 Task: Add Thinkbaby Spf 50+ Sunscreen to the cart.
Action: Mouse moved to (263, 125)
Screenshot: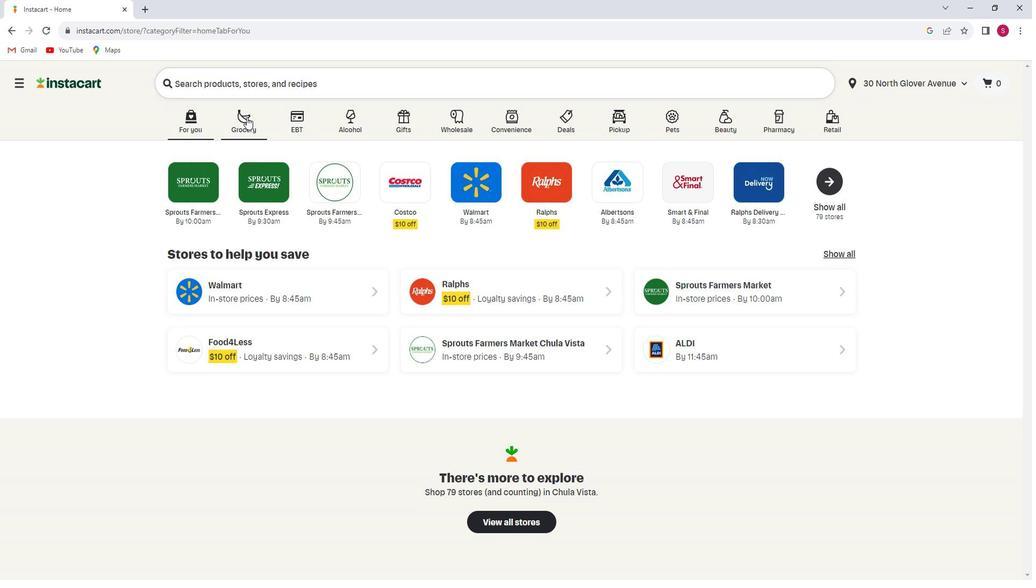
Action: Mouse pressed left at (263, 125)
Screenshot: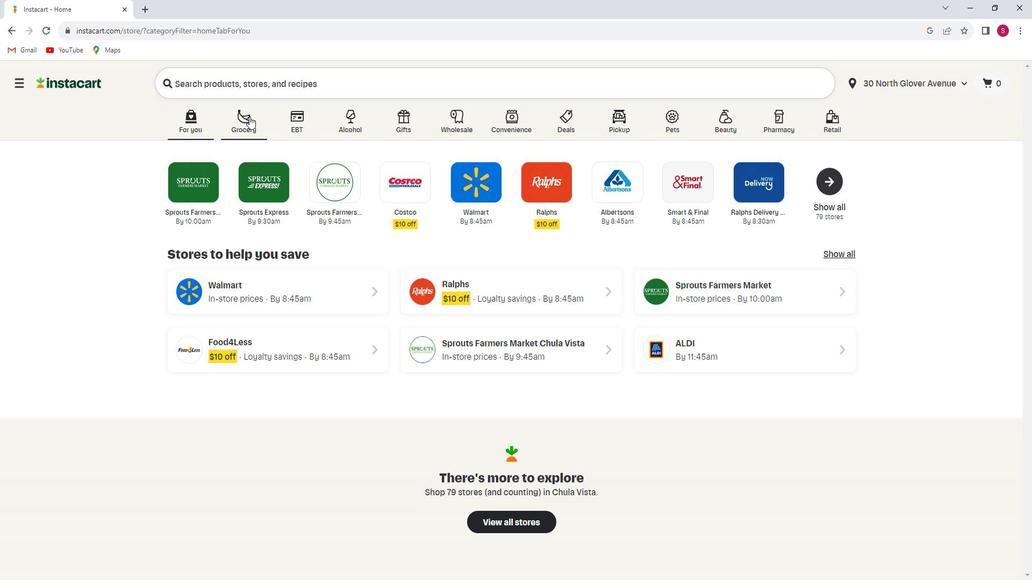 
Action: Mouse moved to (279, 325)
Screenshot: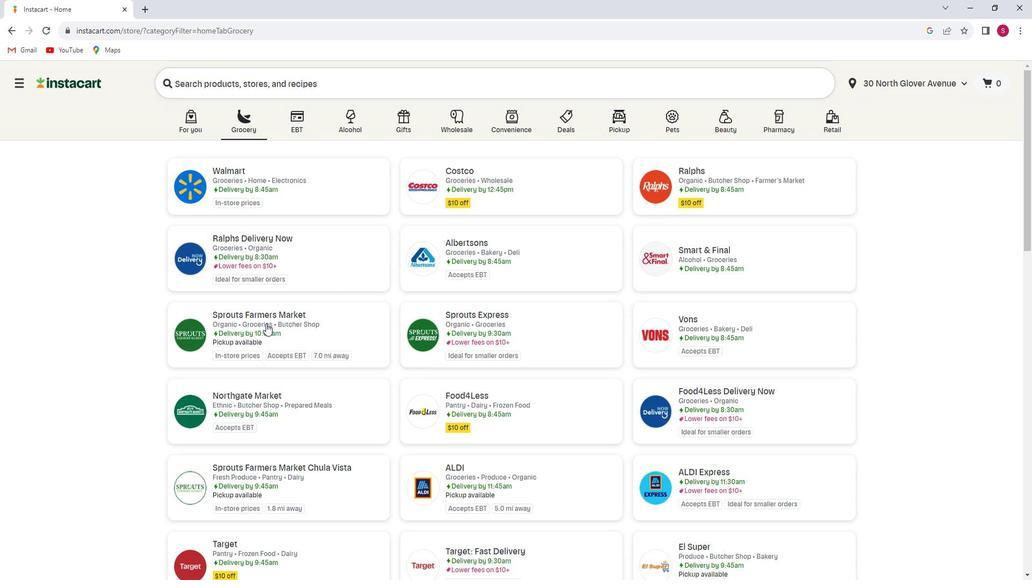 
Action: Mouse pressed left at (279, 325)
Screenshot: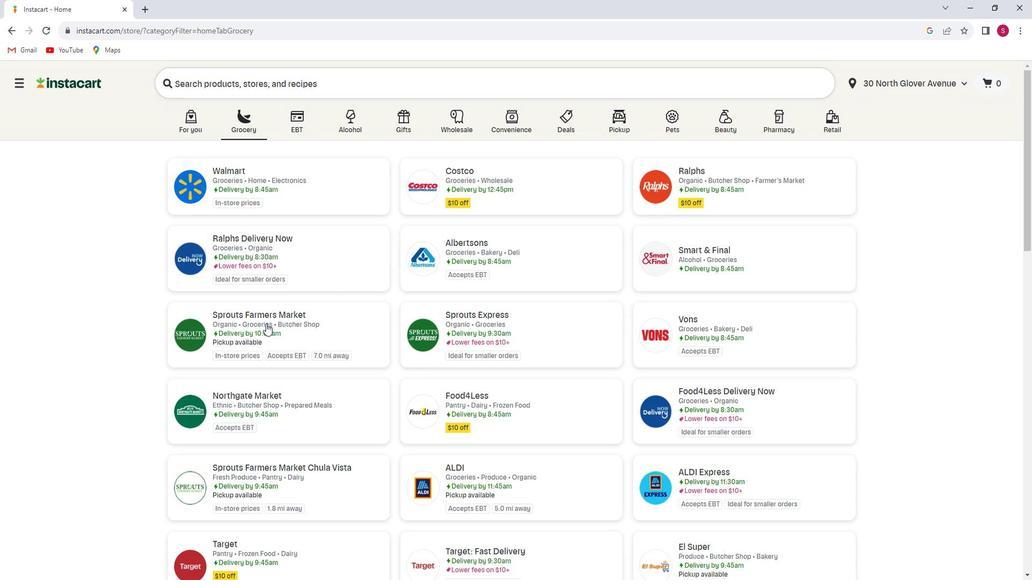 
Action: Mouse moved to (165, 356)
Screenshot: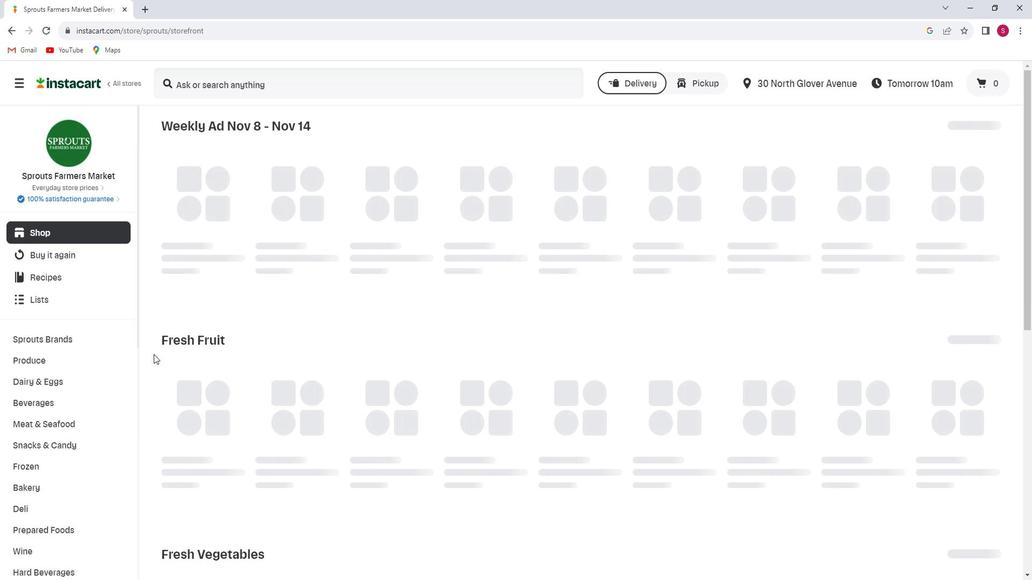 
Action: Mouse scrolled (165, 355) with delta (0, 0)
Screenshot: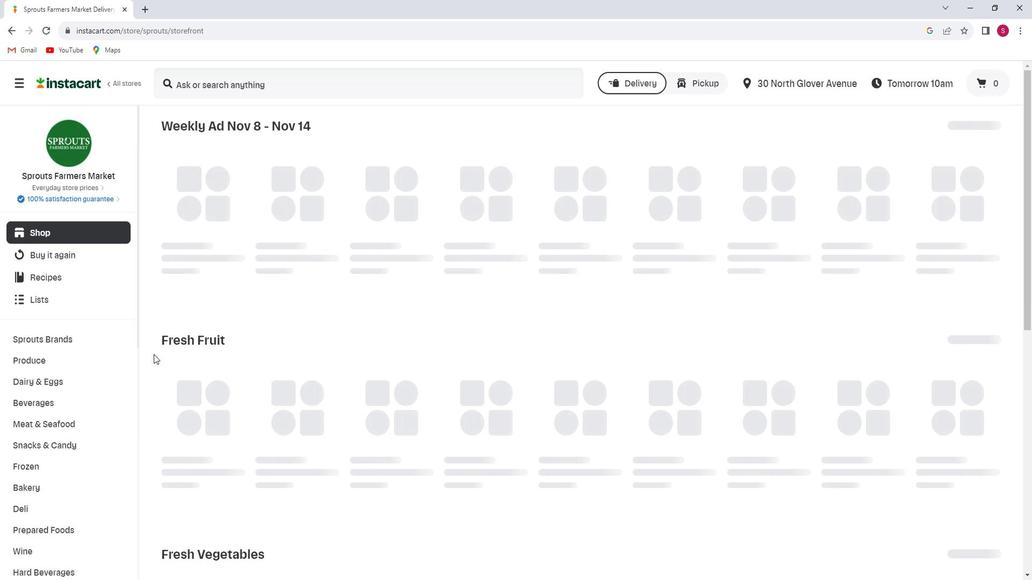 
Action: Mouse moved to (127, 361)
Screenshot: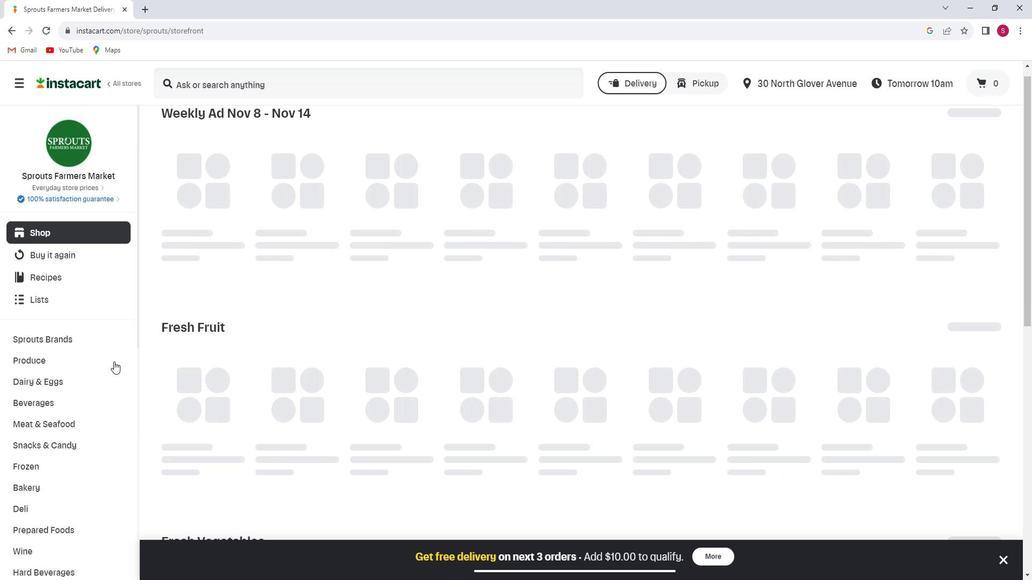 
Action: Mouse scrolled (127, 361) with delta (0, 0)
Screenshot: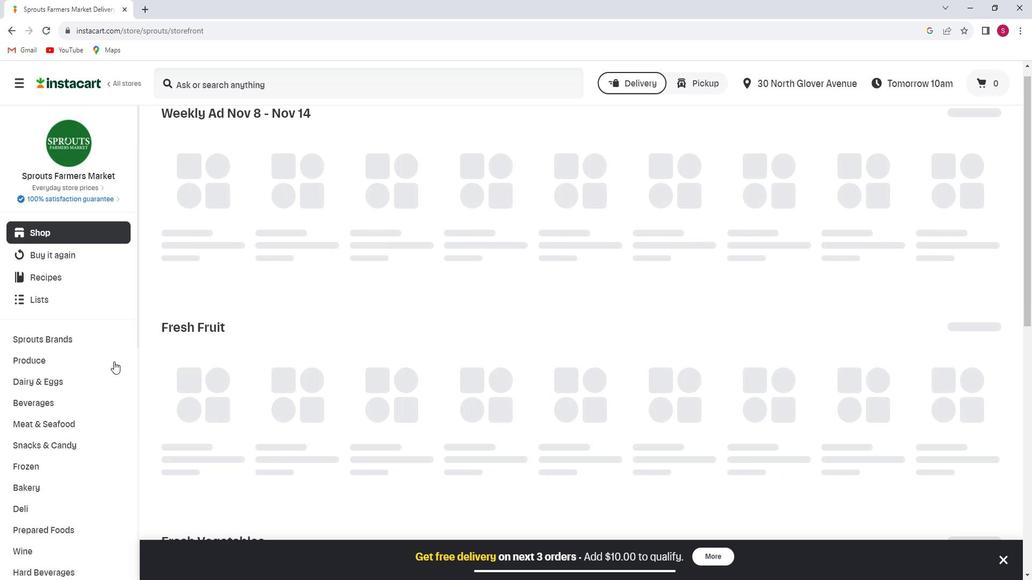
Action: Mouse scrolled (127, 361) with delta (0, 0)
Screenshot: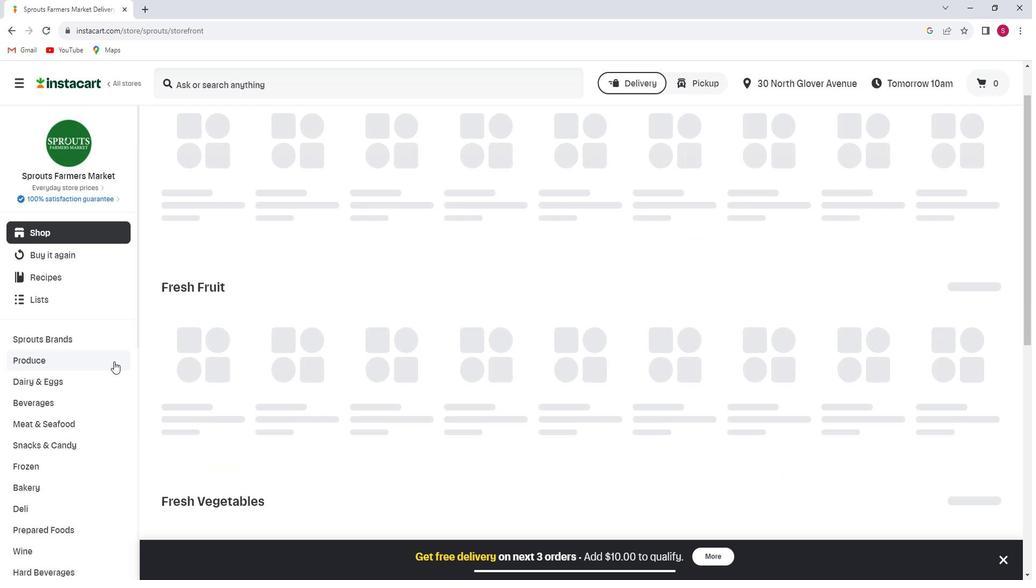 
Action: Mouse scrolled (127, 361) with delta (0, 0)
Screenshot: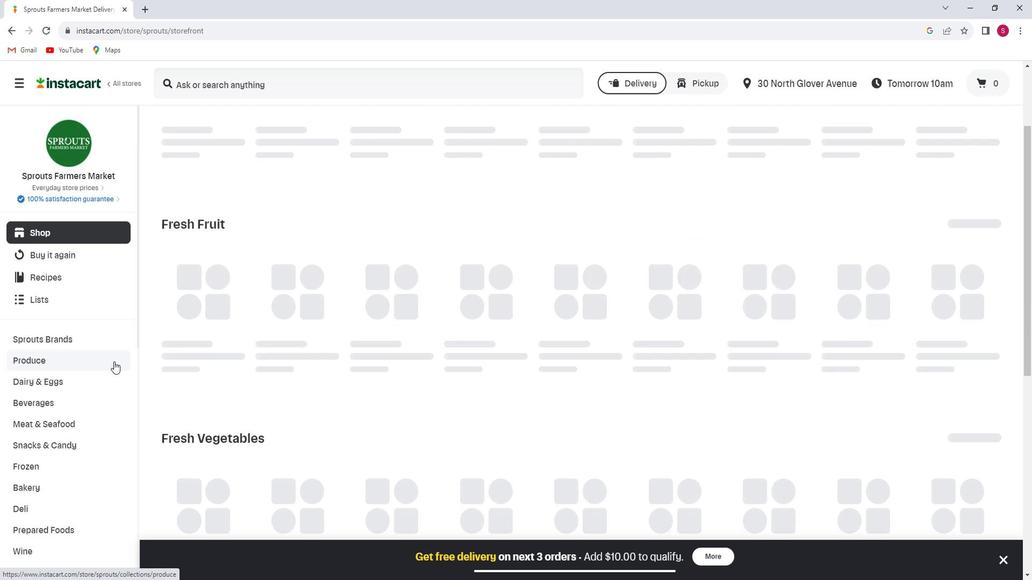 
Action: Mouse scrolled (127, 361) with delta (0, 0)
Screenshot: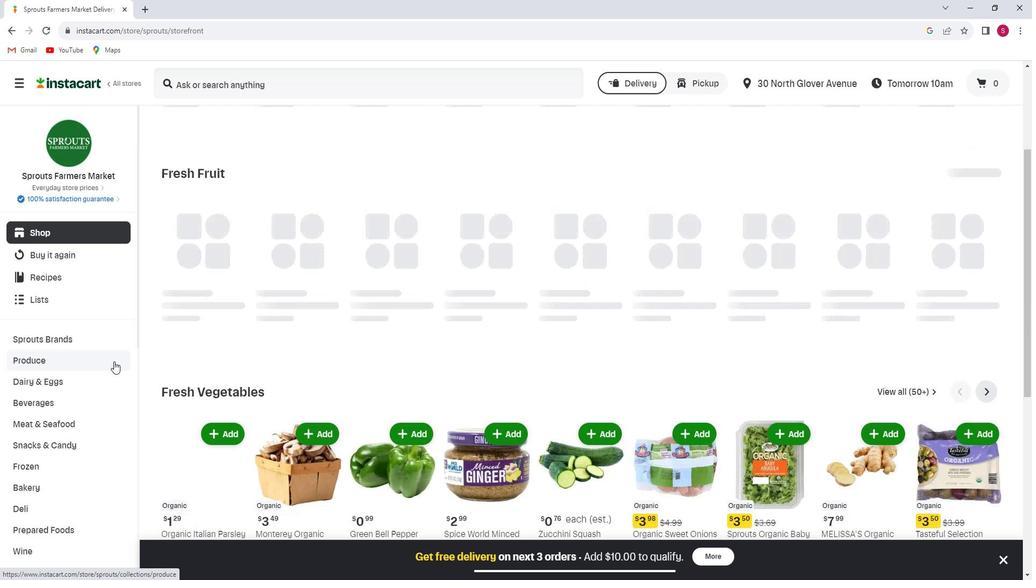 
Action: Mouse moved to (126, 361)
Screenshot: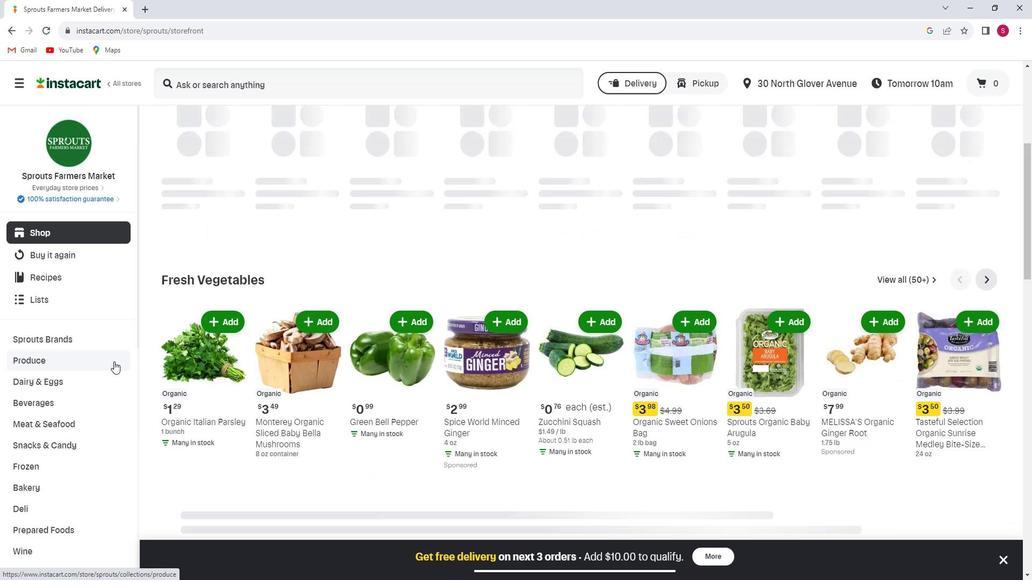 
Action: Mouse scrolled (126, 361) with delta (0, 0)
Screenshot: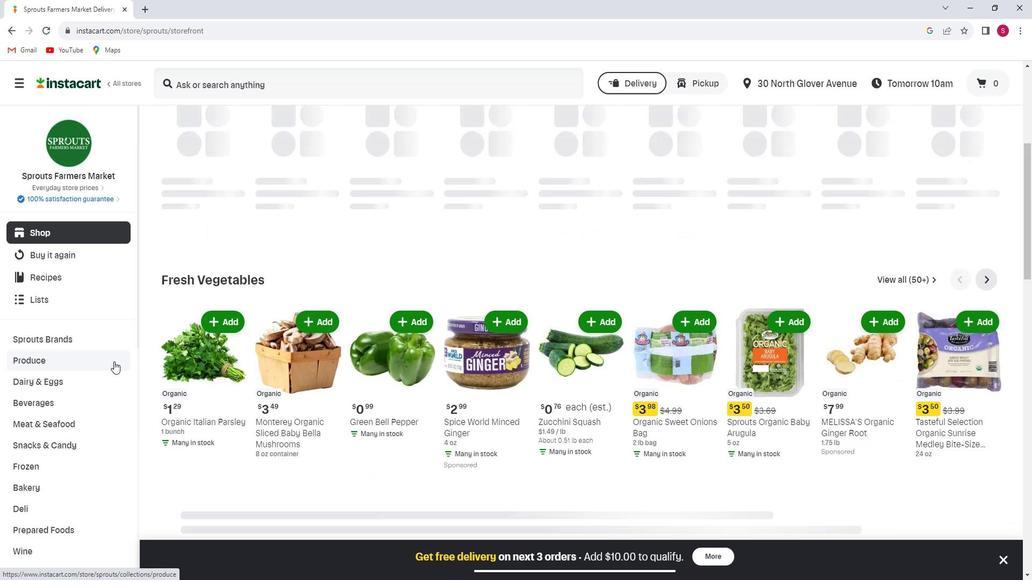 
Action: Mouse moved to (122, 367)
Screenshot: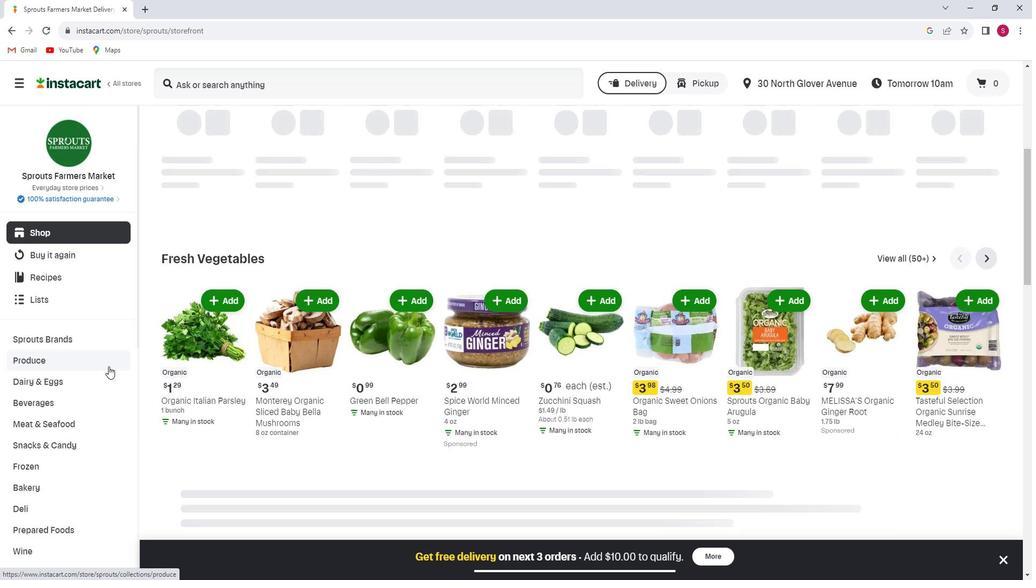 
Action: Mouse scrolled (122, 366) with delta (0, 0)
Screenshot: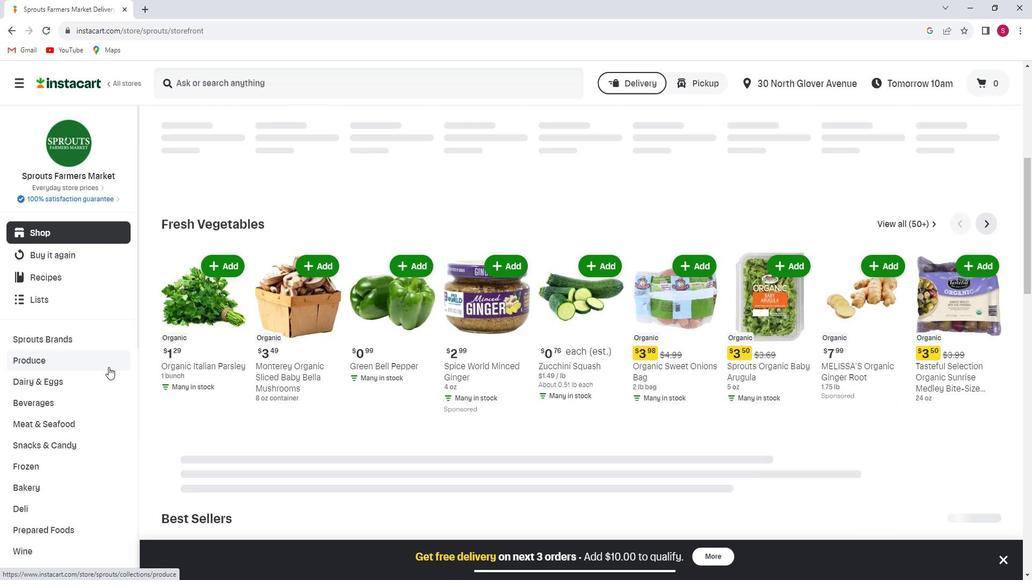 
Action: Mouse scrolled (122, 366) with delta (0, 0)
Screenshot: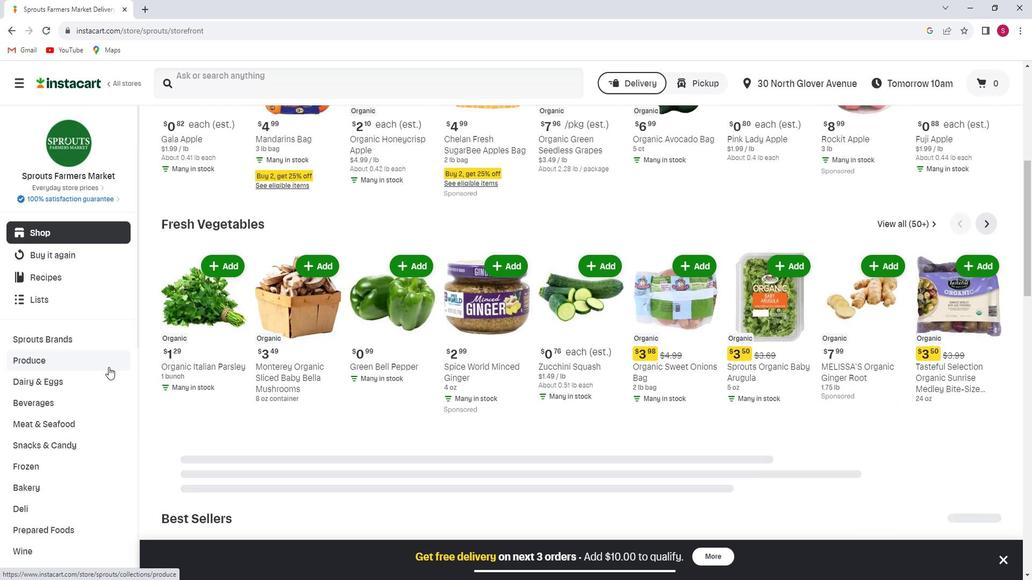 
Action: Mouse scrolled (122, 366) with delta (0, 0)
Screenshot: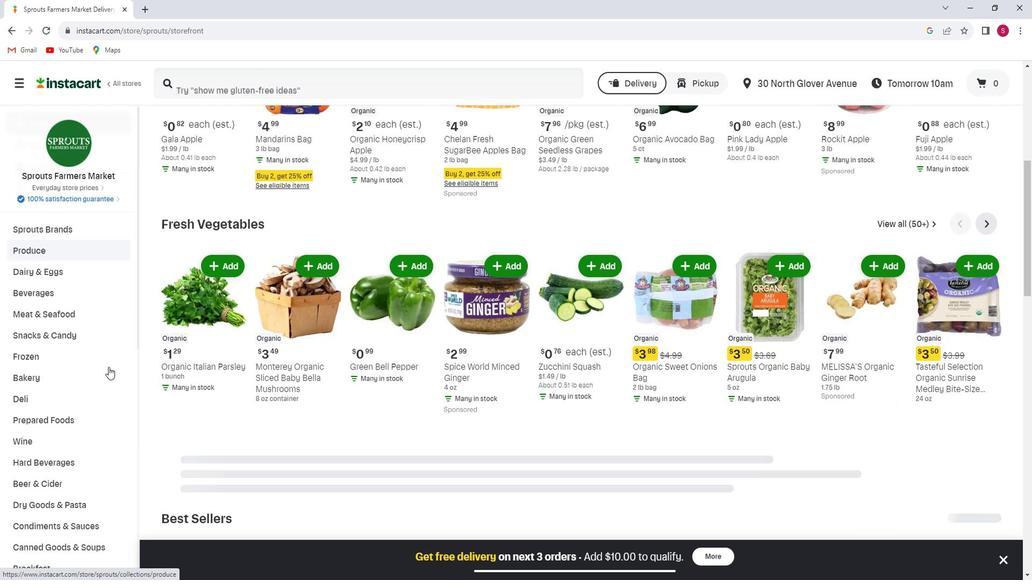 
Action: Mouse scrolled (122, 366) with delta (0, 0)
Screenshot: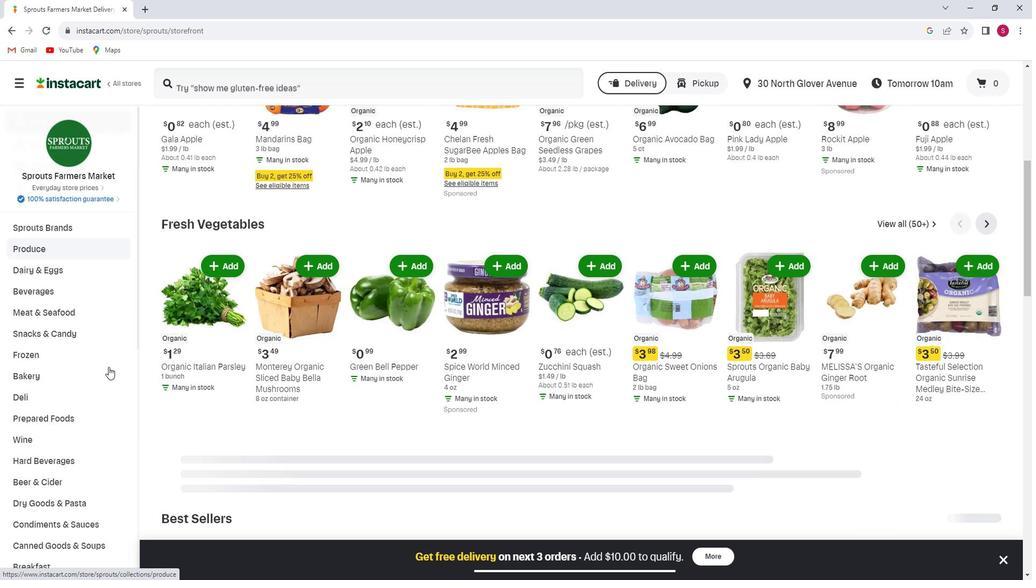 
Action: Mouse scrolled (122, 366) with delta (0, 0)
Screenshot: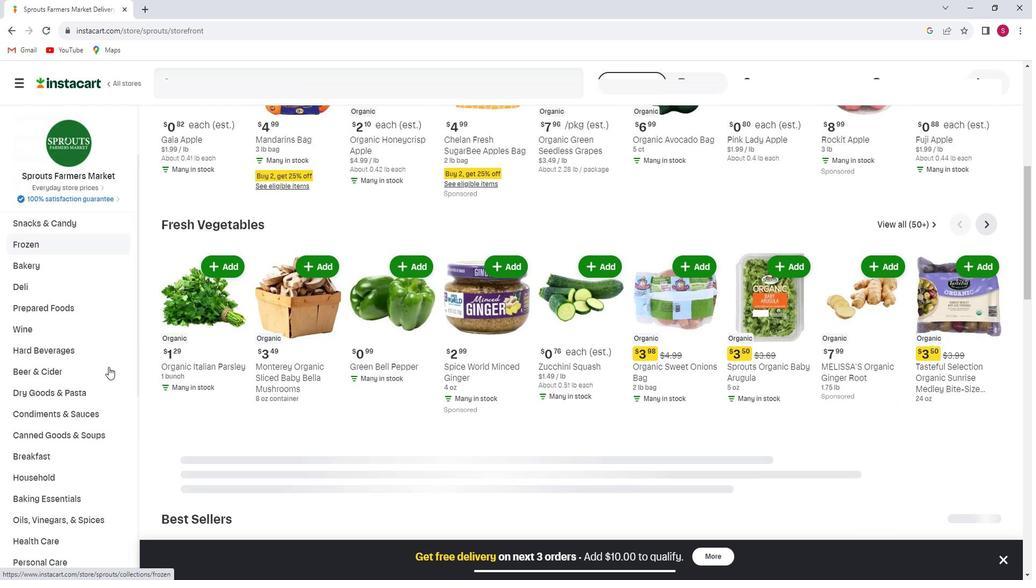
Action: Mouse scrolled (122, 366) with delta (0, 0)
Screenshot: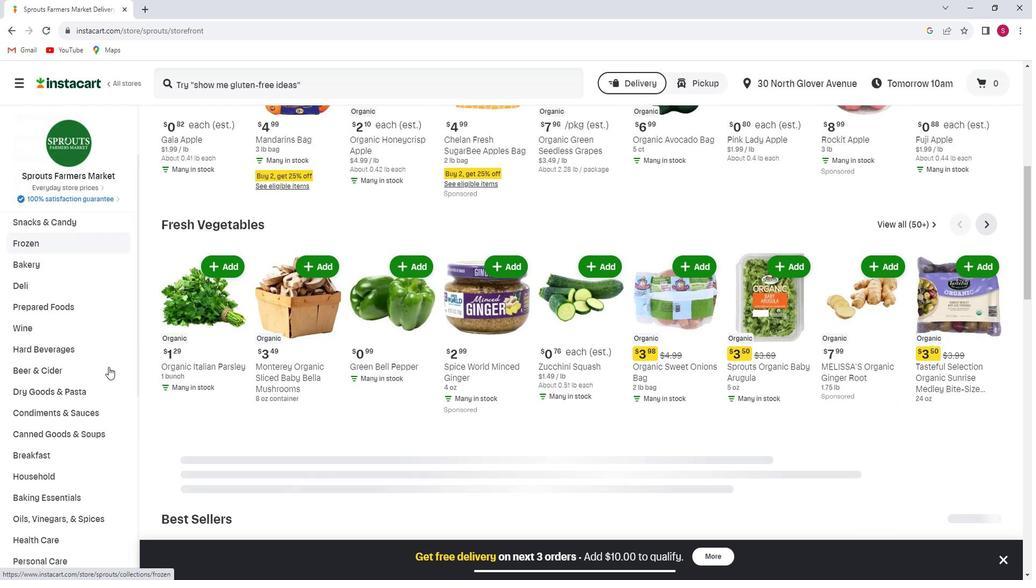 
Action: Mouse moved to (122, 366)
Screenshot: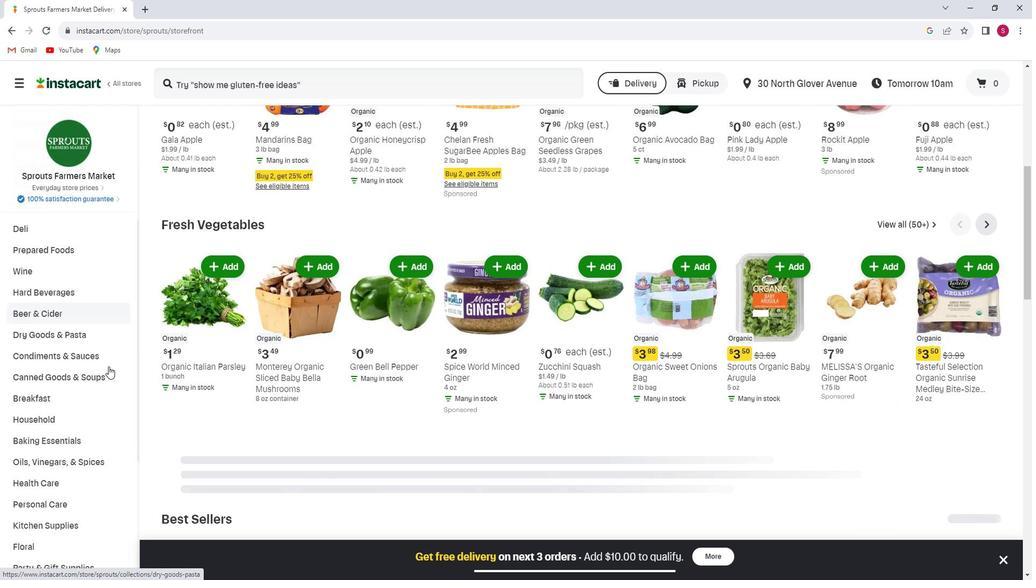 
Action: Mouse scrolled (122, 366) with delta (0, 0)
Screenshot: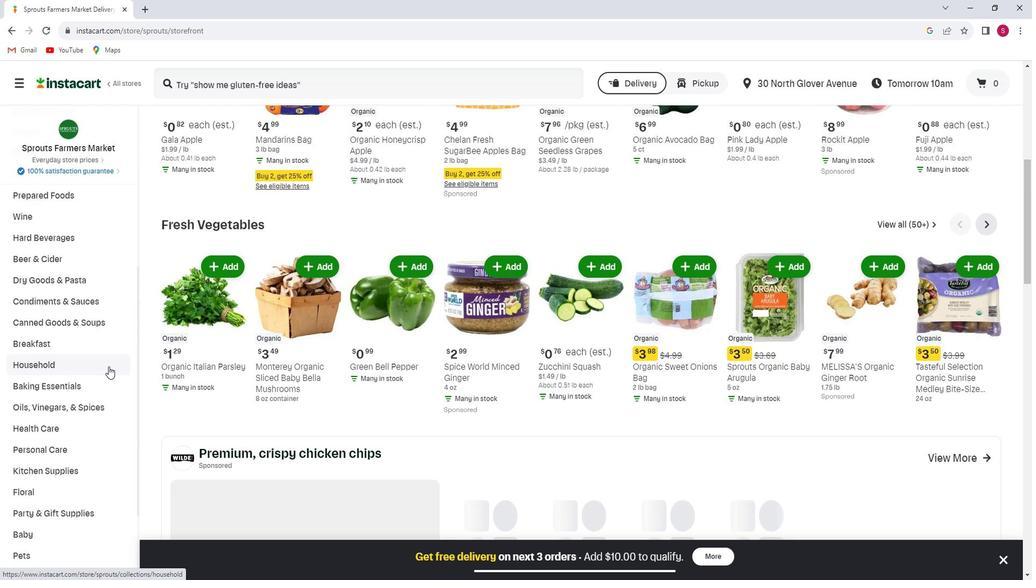 
Action: Mouse scrolled (122, 366) with delta (0, 0)
Screenshot: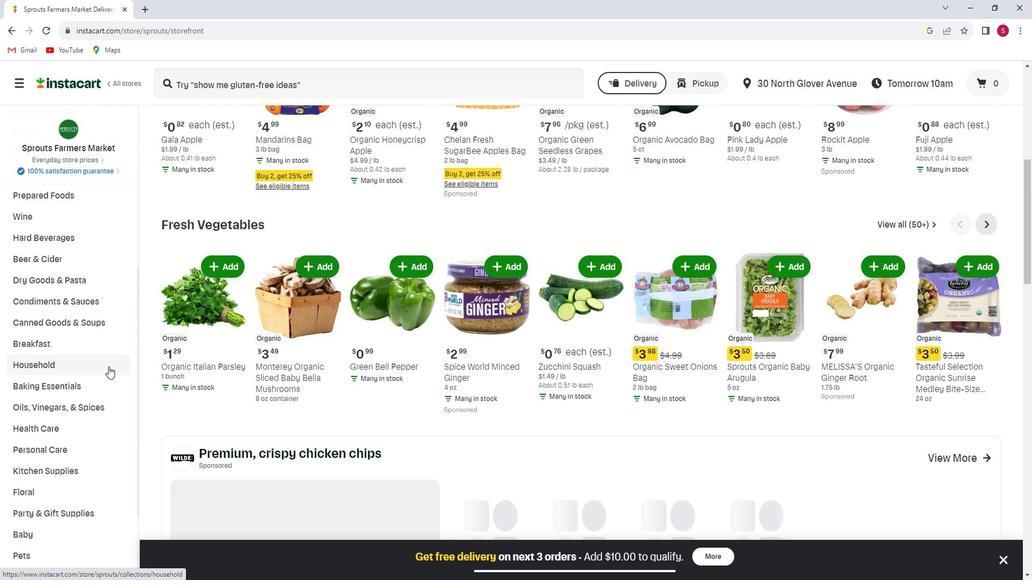 
Action: Mouse moved to (118, 339)
Screenshot: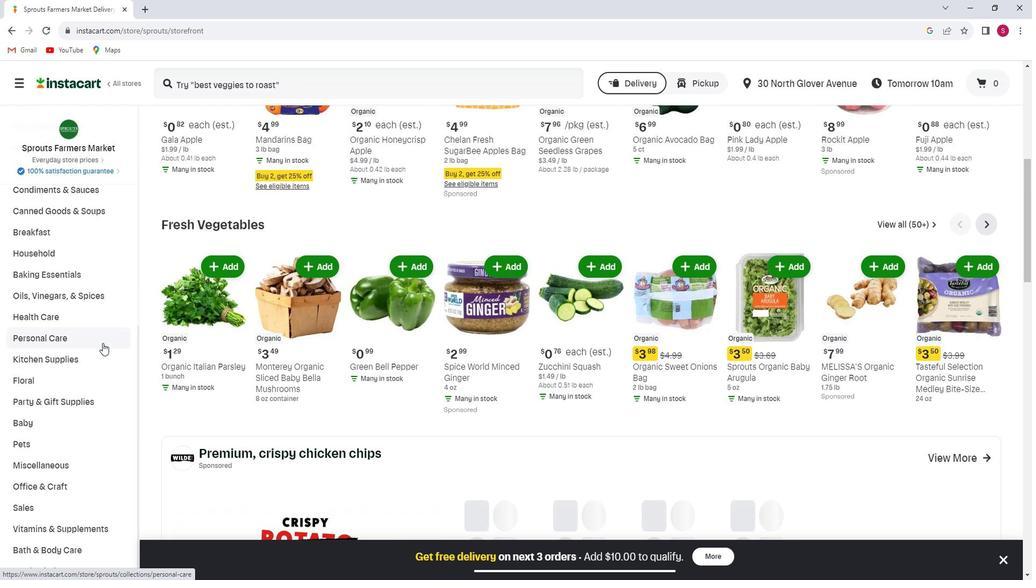 
Action: Mouse pressed left at (118, 339)
Screenshot: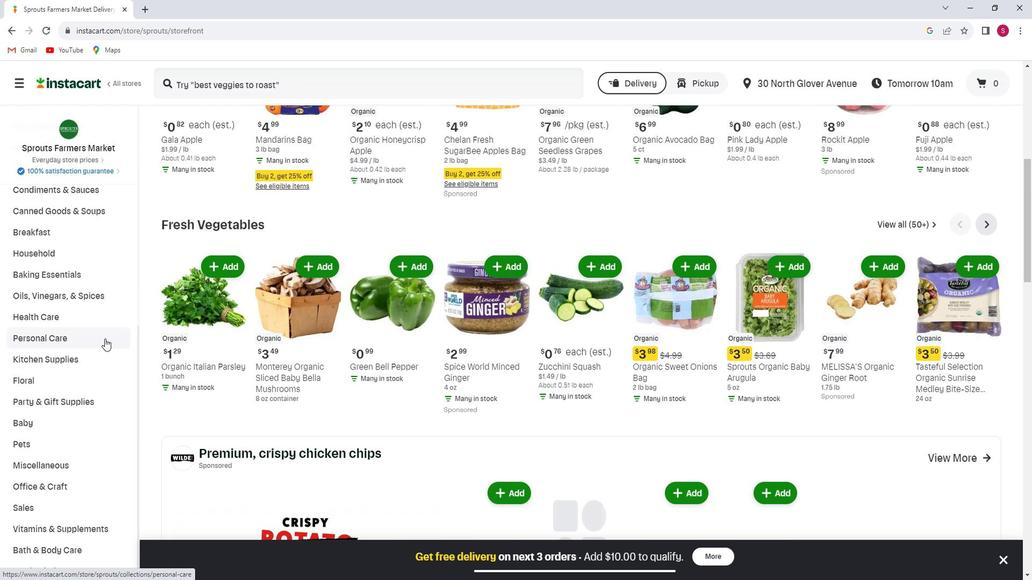 
Action: Mouse moved to (812, 160)
Screenshot: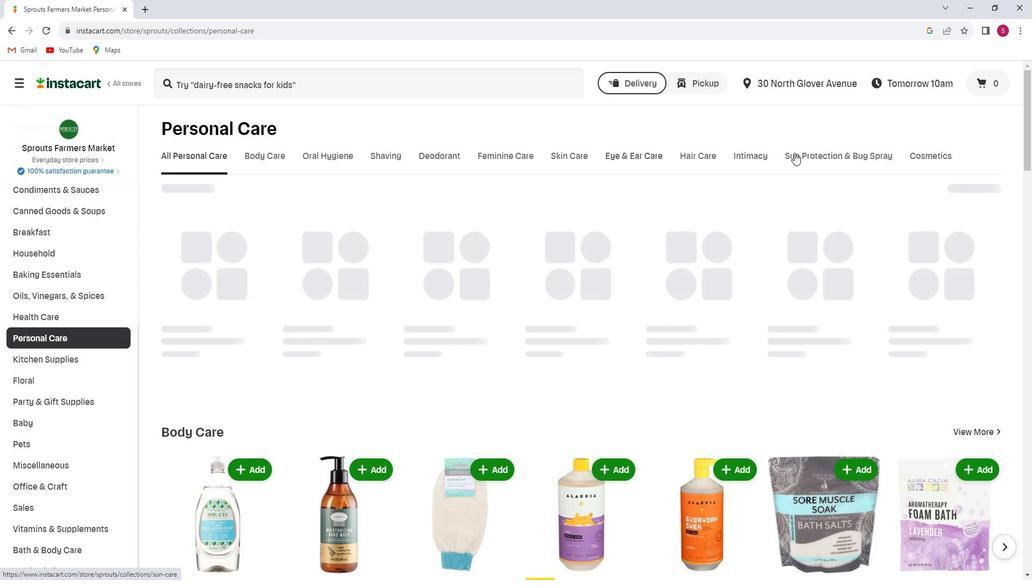 
Action: Mouse pressed left at (812, 160)
Screenshot: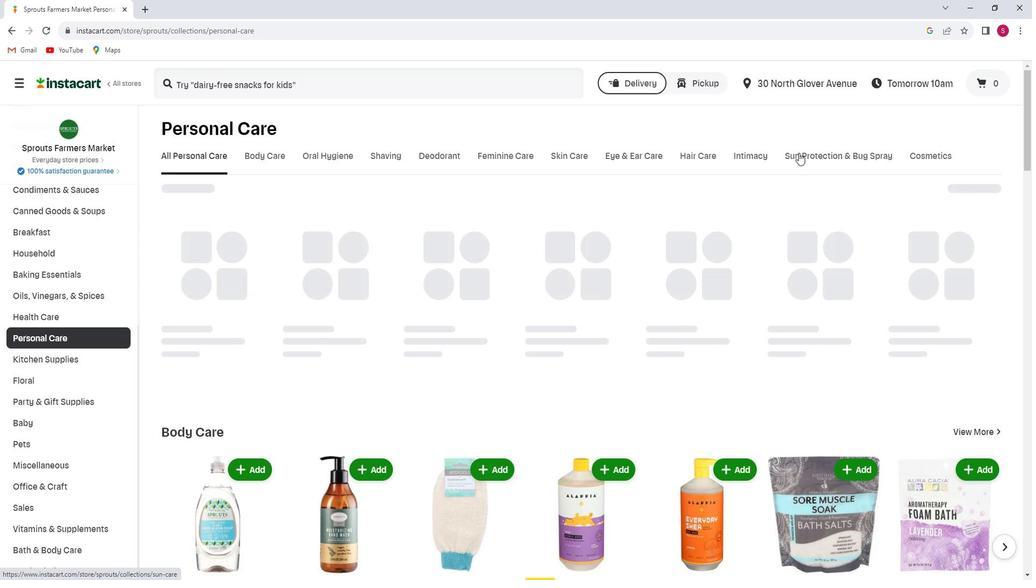 
Action: Mouse moved to (279, 94)
Screenshot: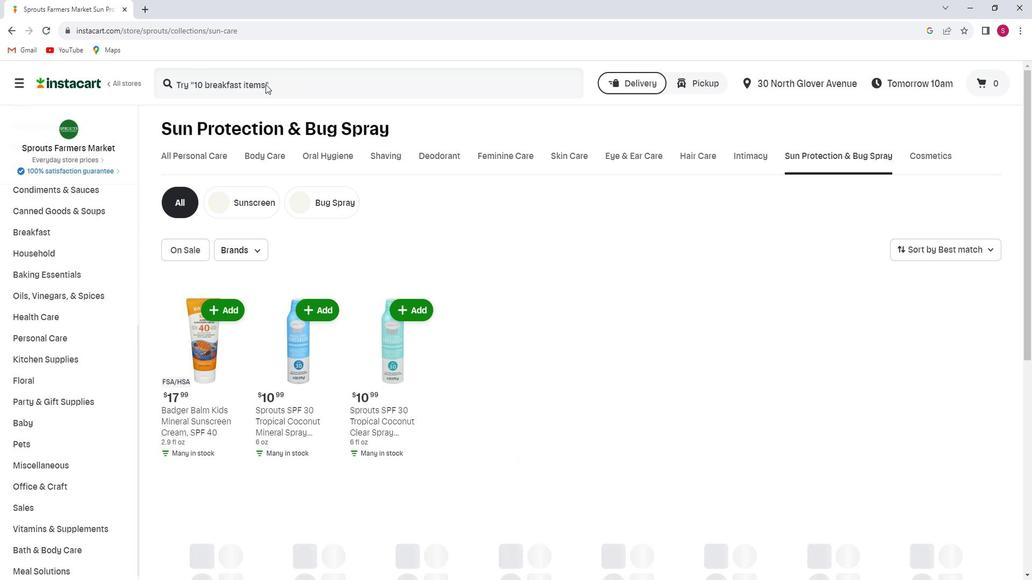 
Action: Mouse pressed left at (279, 94)
Screenshot: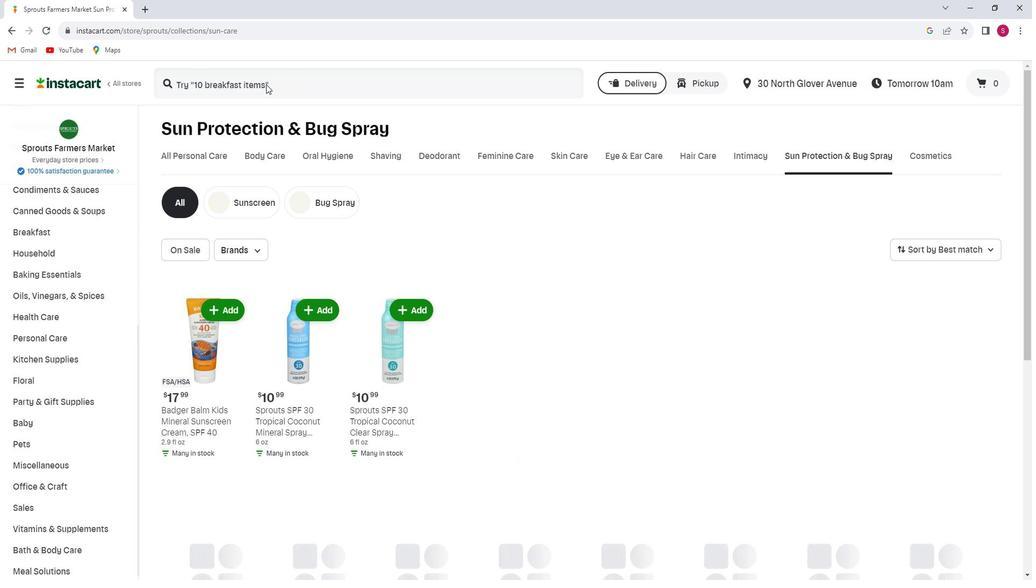 
Action: Key pressed <Key.shift>Thinkbaby<Key.space><Key.shift>Spf<Key.space>50<Key.shift_r><Key.shift_r><Key.shift_r>+<Key.space><Key.shift>Sunscreen<Key.enter>
Screenshot: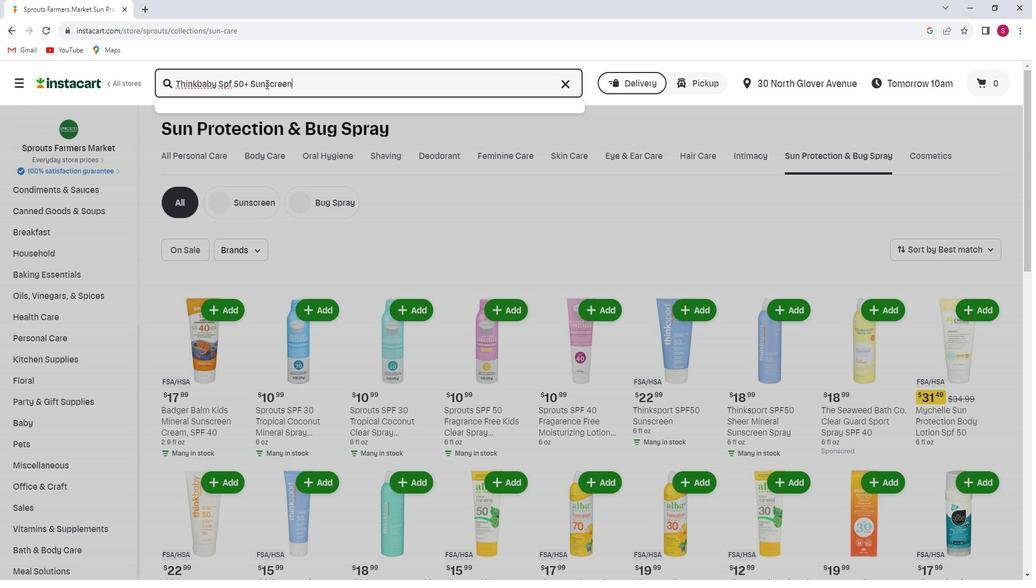 
Action: Mouse moved to (636, 214)
Screenshot: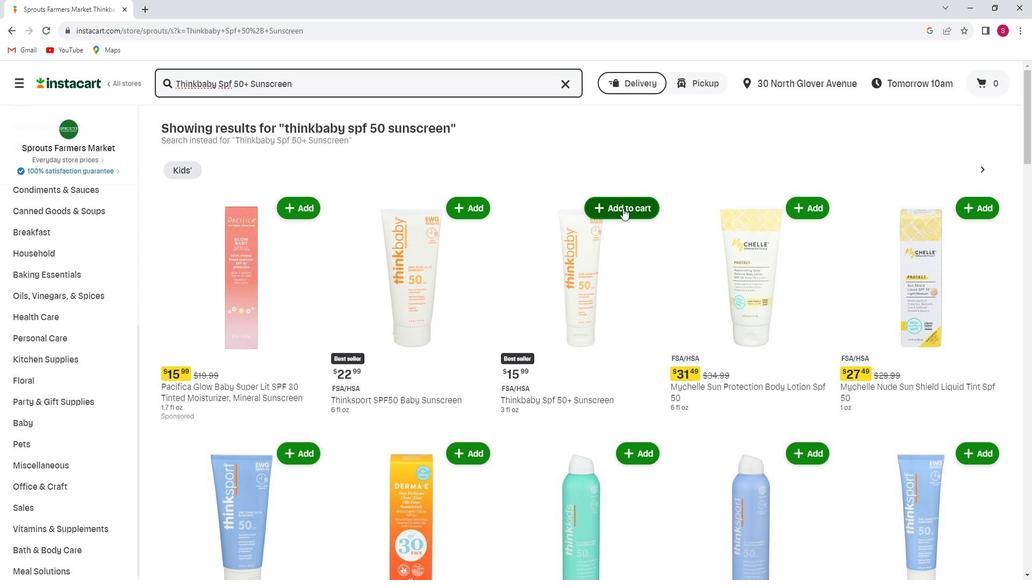 
Action: Mouse pressed left at (636, 214)
Screenshot: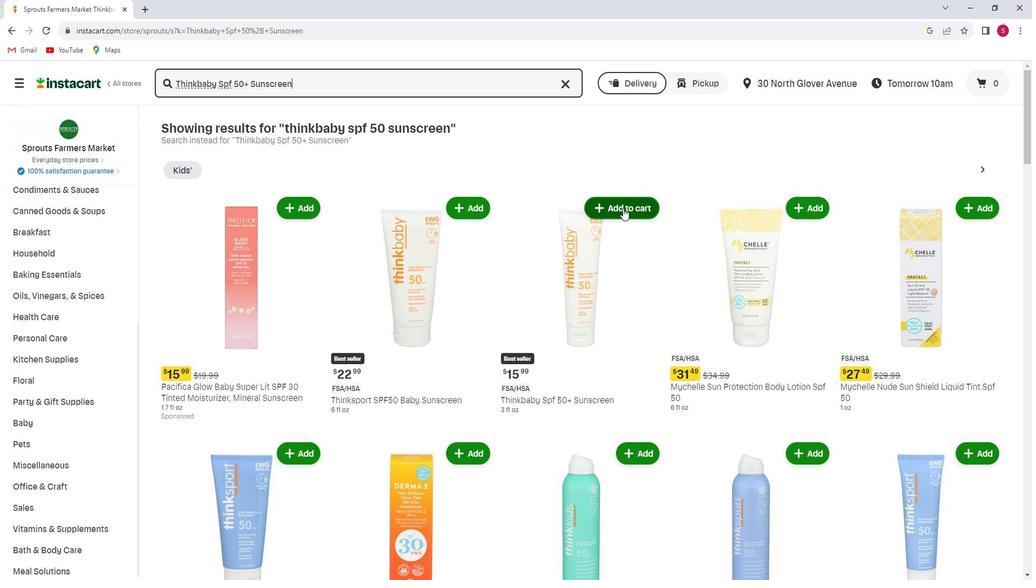 
Action: Mouse moved to (633, 268)
Screenshot: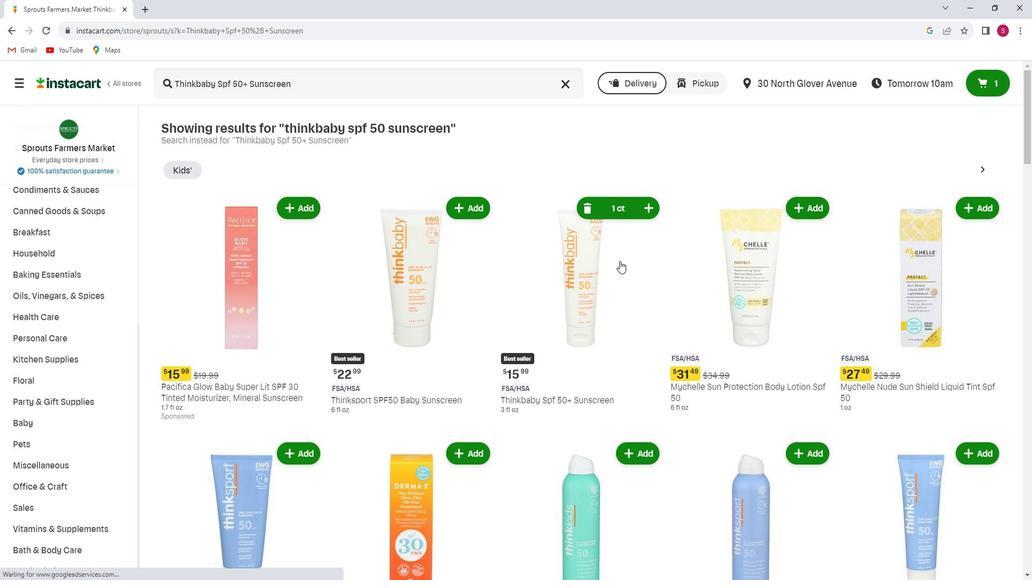 
